 Task: Add Bulk Foods Milk Chocolate Butter Toffee Peanuts to the cart.
Action: Mouse moved to (25, 75)
Screenshot: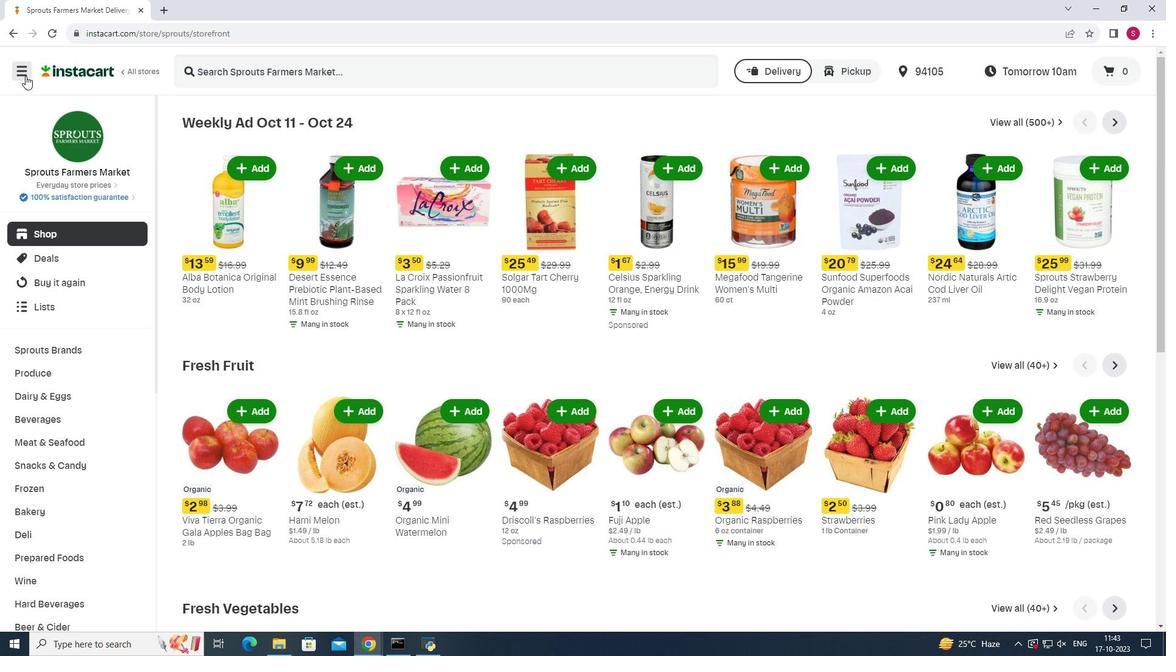 
Action: Mouse pressed left at (25, 75)
Screenshot: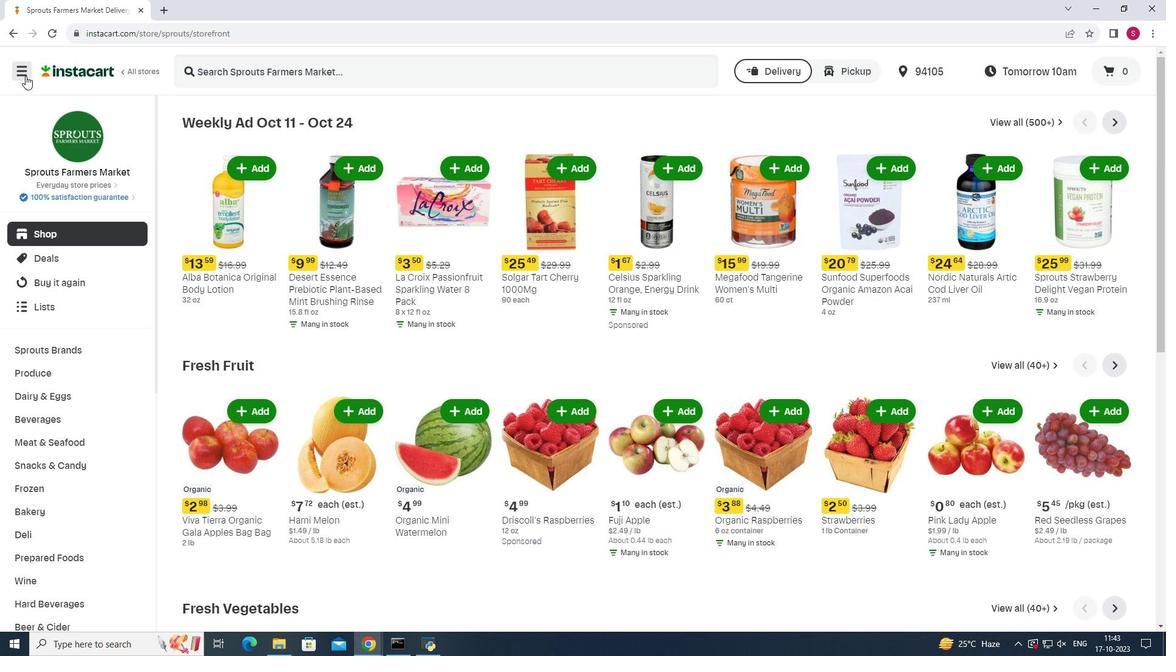 
Action: Mouse moved to (79, 323)
Screenshot: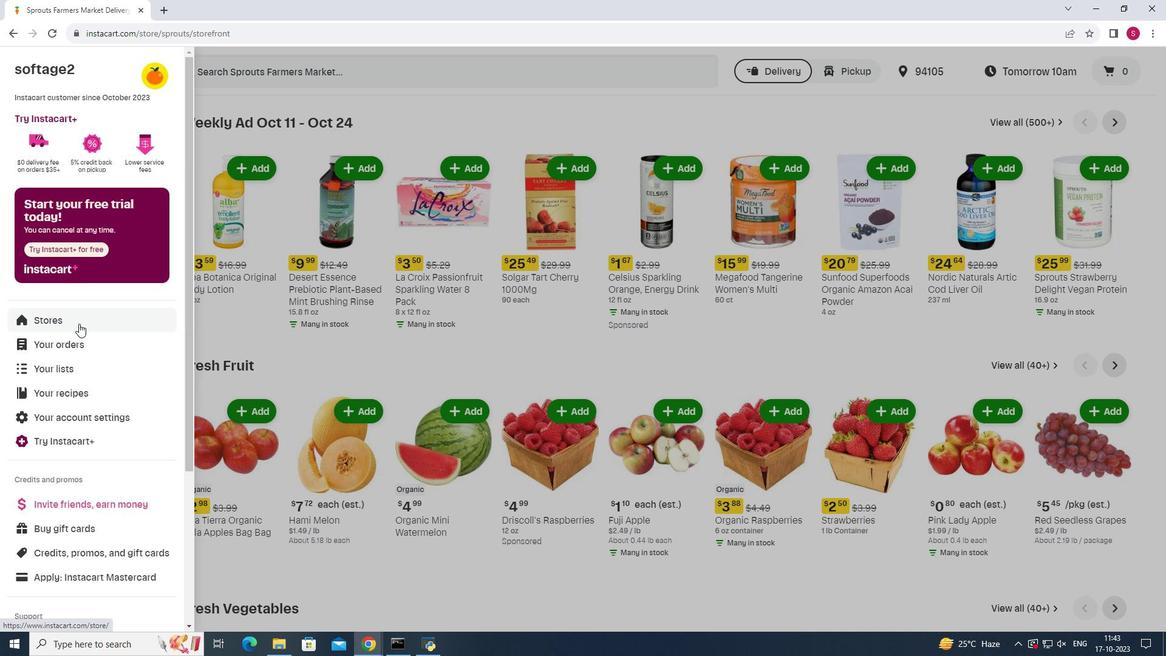 
Action: Mouse pressed left at (79, 323)
Screenshot: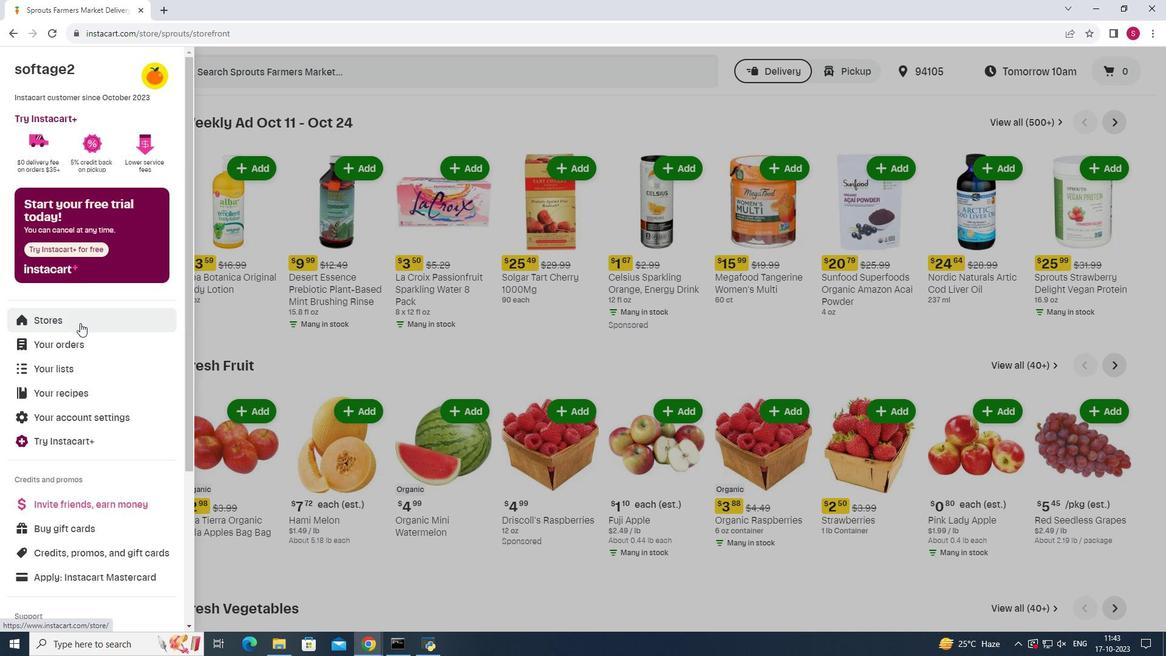 
Action: Mouse moved to (284, 113)
Screenshot: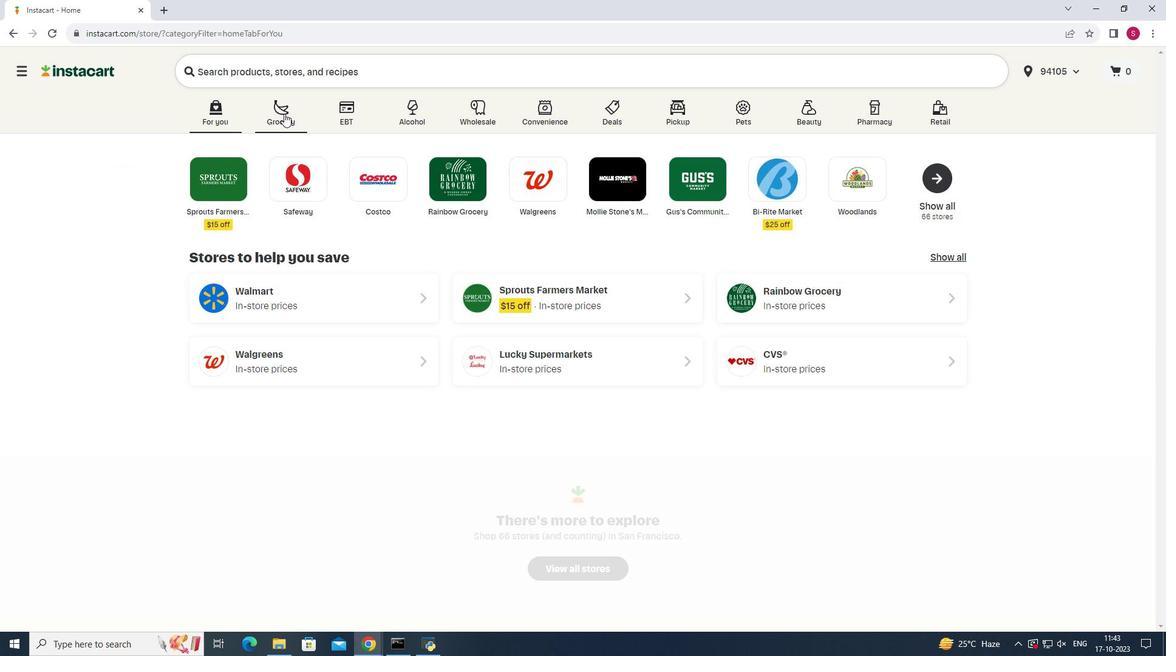 
Action: Mouse pressed left at (284, 113)
Screenshot: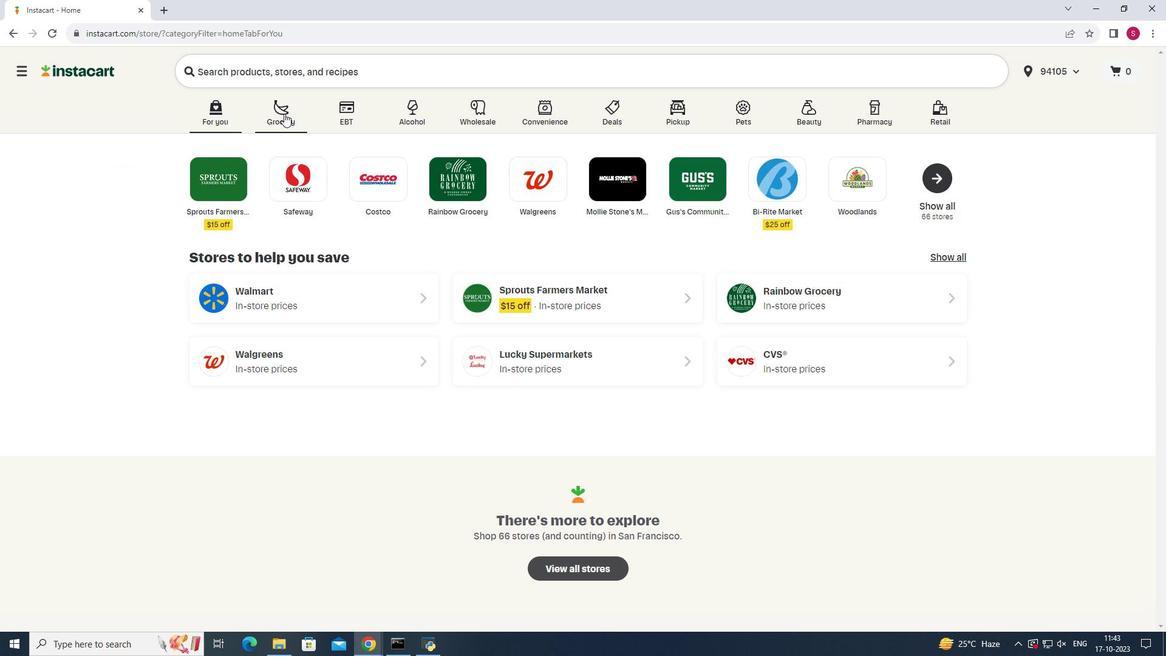 
Action: Mouse moved to (838, 163)
Screenshot: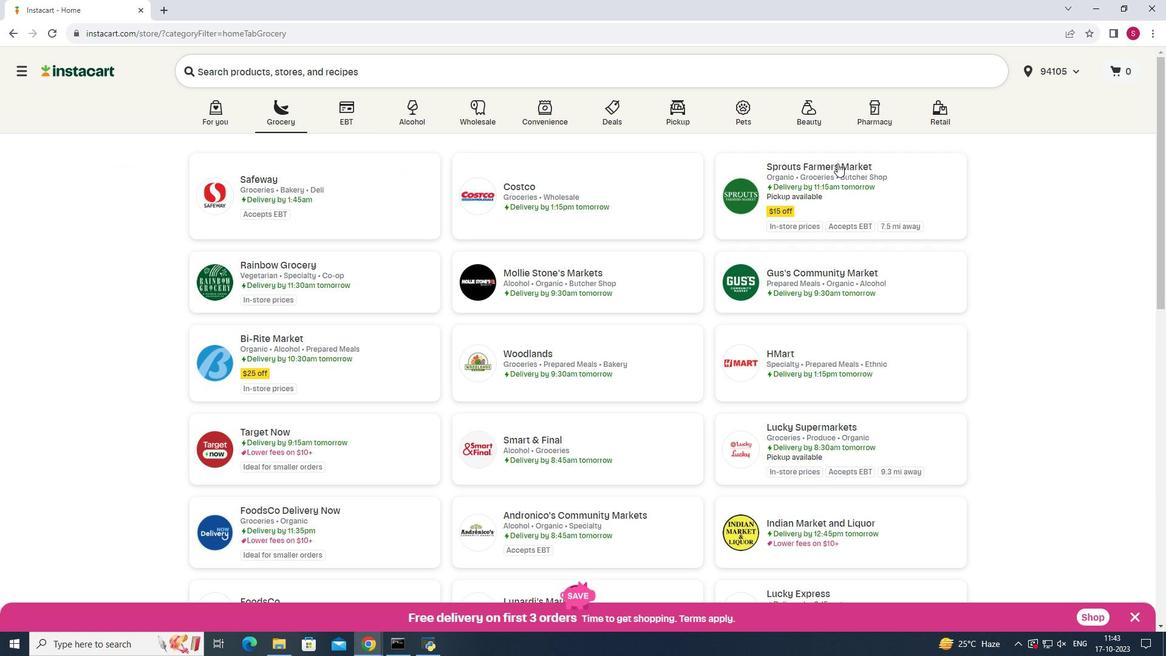 
Action: Mouse pressed left at (838, 163)
Screenshot: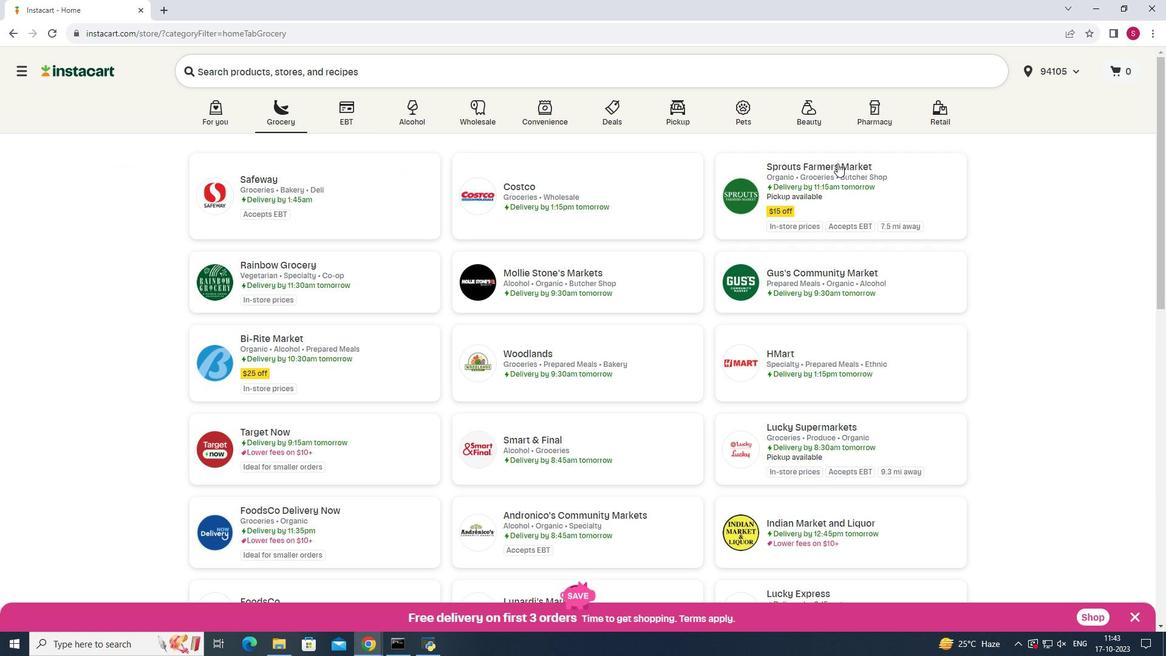 
Action: Mouse moved to (58, 466)
Screenshot: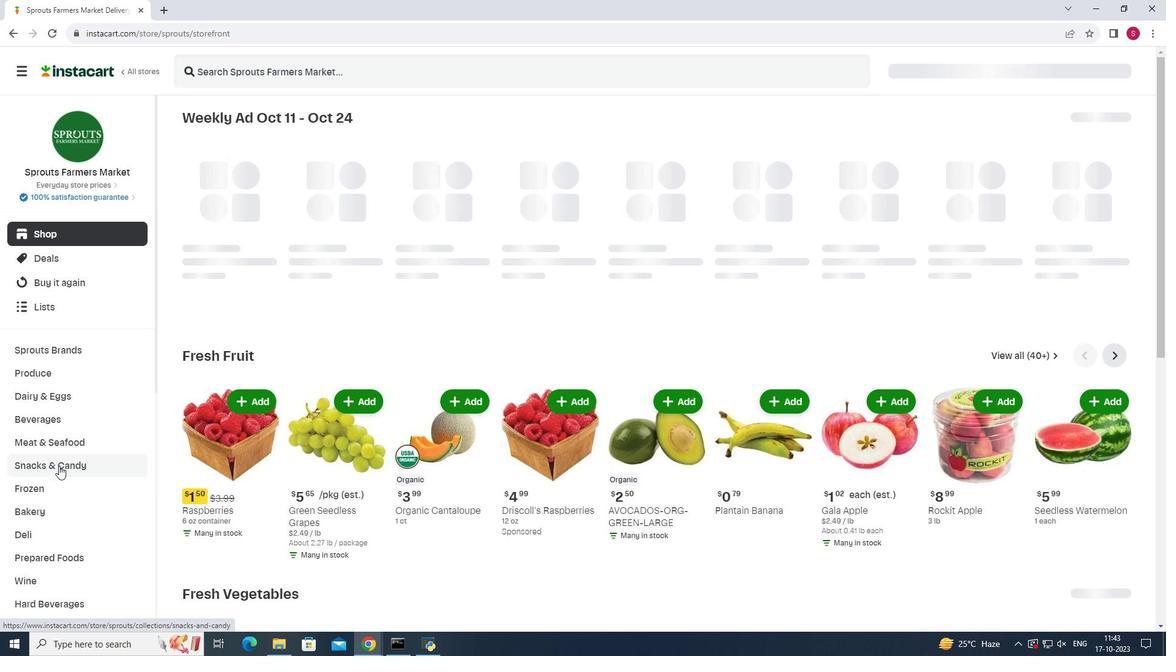 
Action: Mouse pressed left at (58, 466)
Screenshot: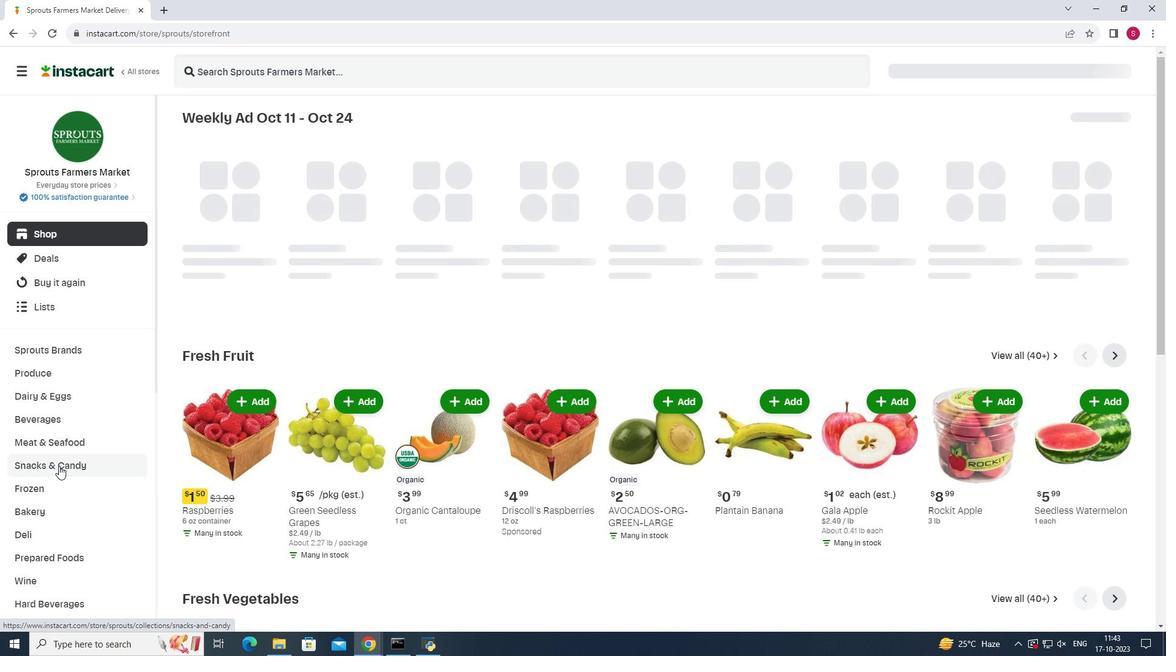
Action: Mouse moved to (352, 150)
Screenshot: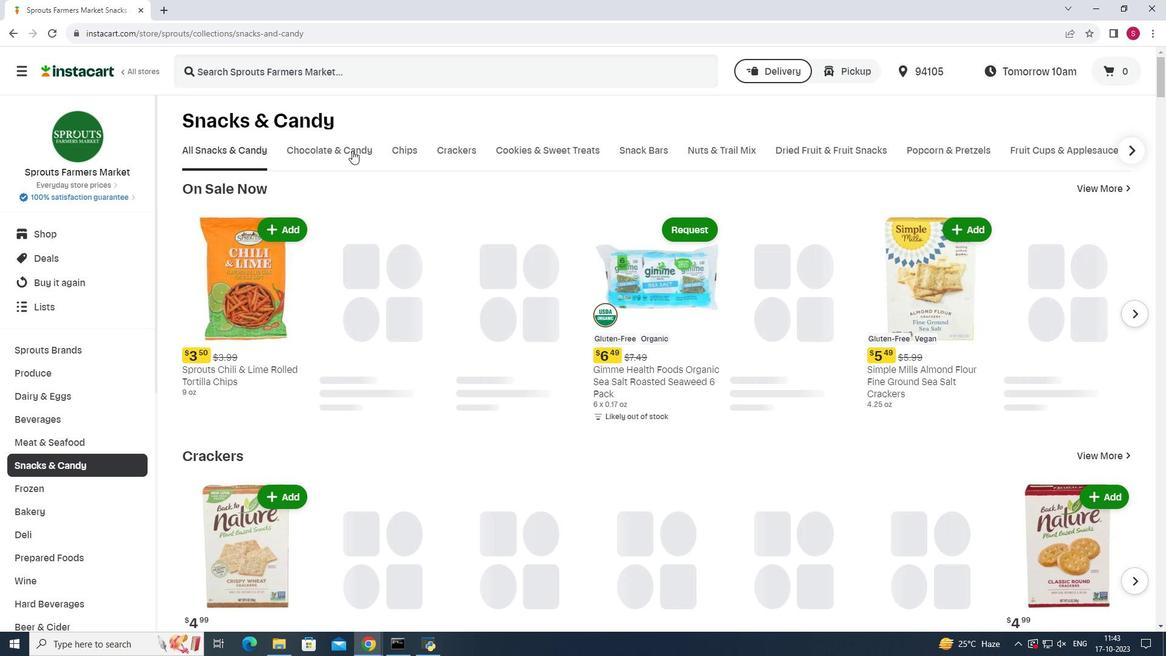 
Action: Mouse pressed left at (352, 150)
Screenshot: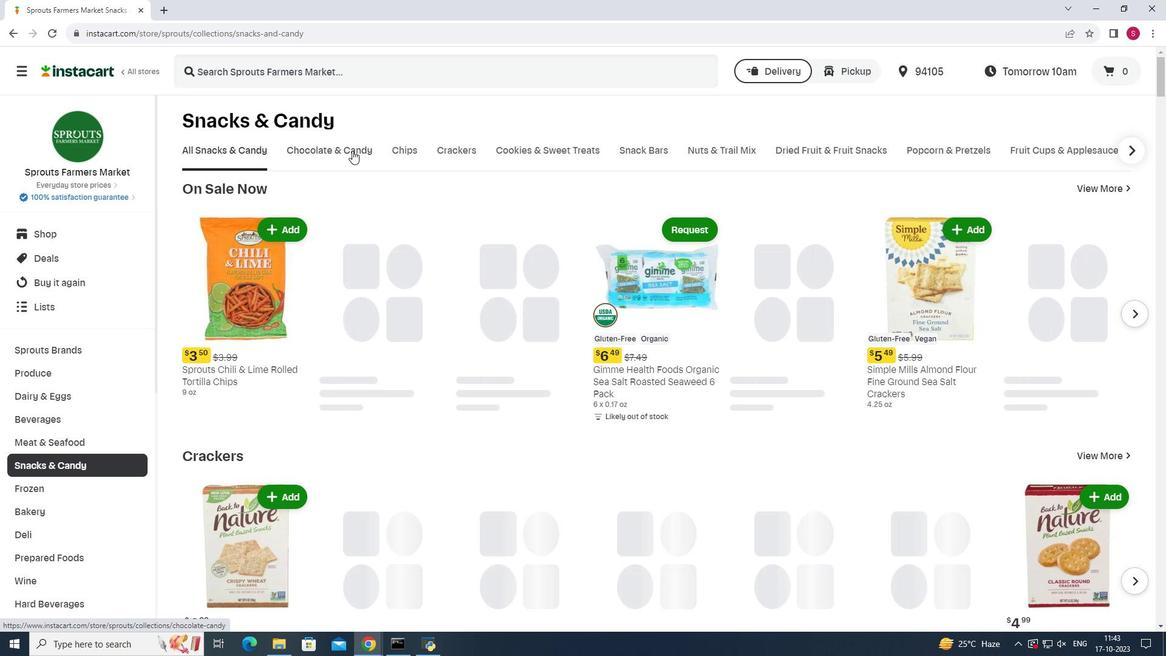 
Action: Mouse moved to (322, 201)
Screenshot: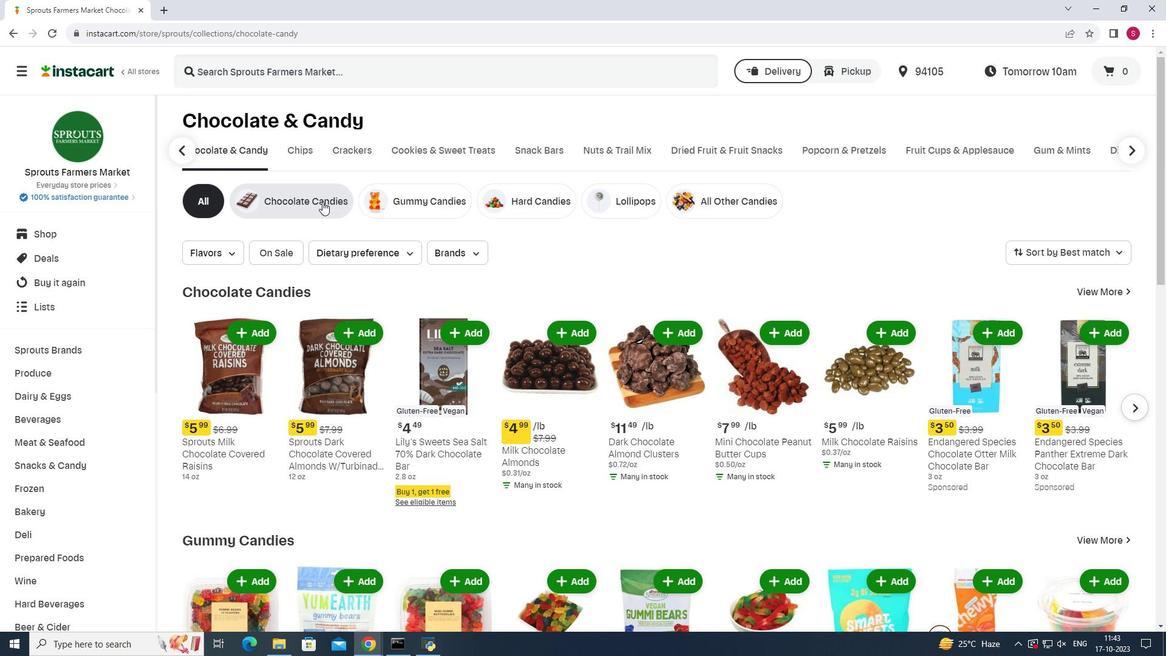 
Action: Mouse pressed left at (322, 201)
Screenshot: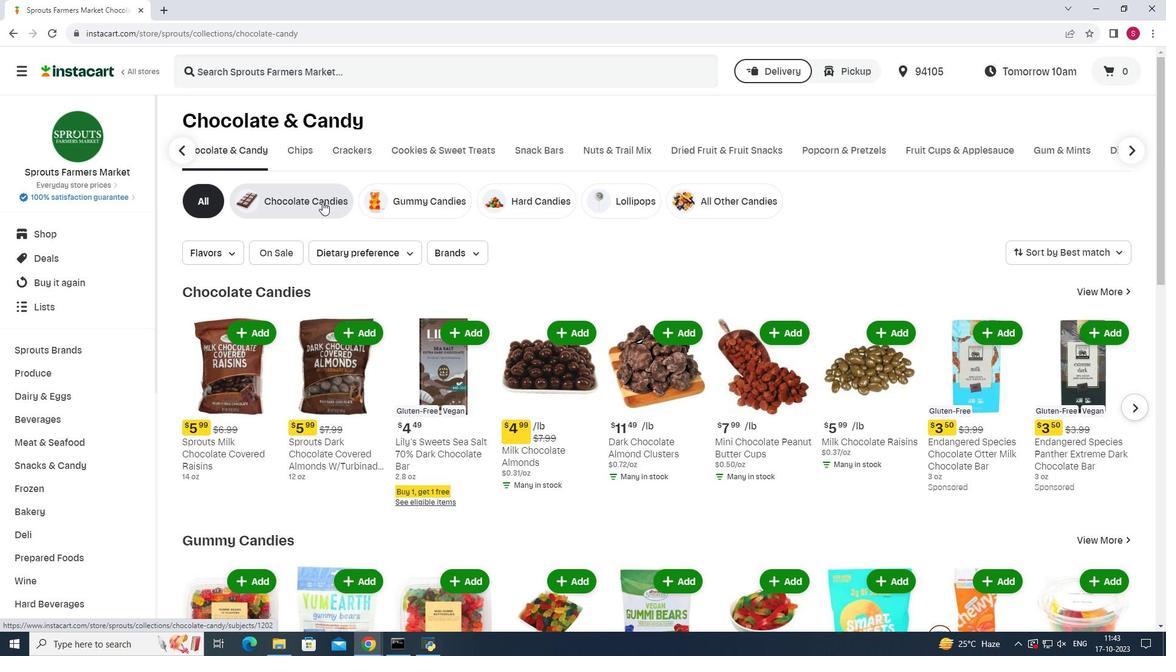 
Action: Mouse moved to (441, 65)
Screenshot: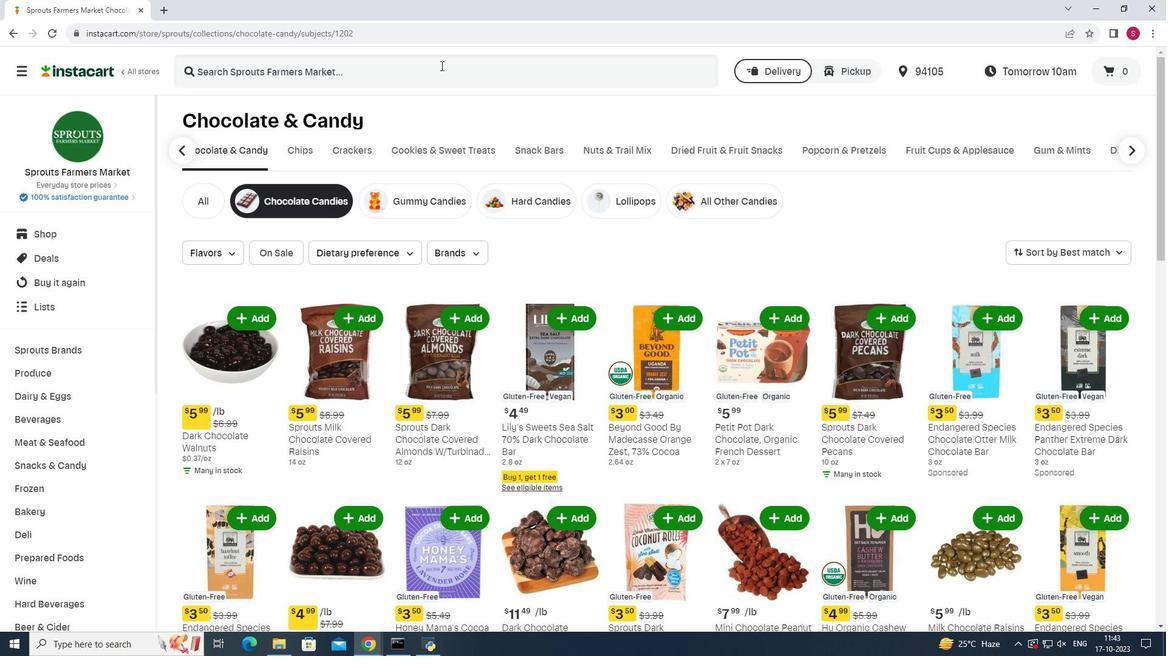 
Action: Mouse pressed left at (441, 65)
Screenshot: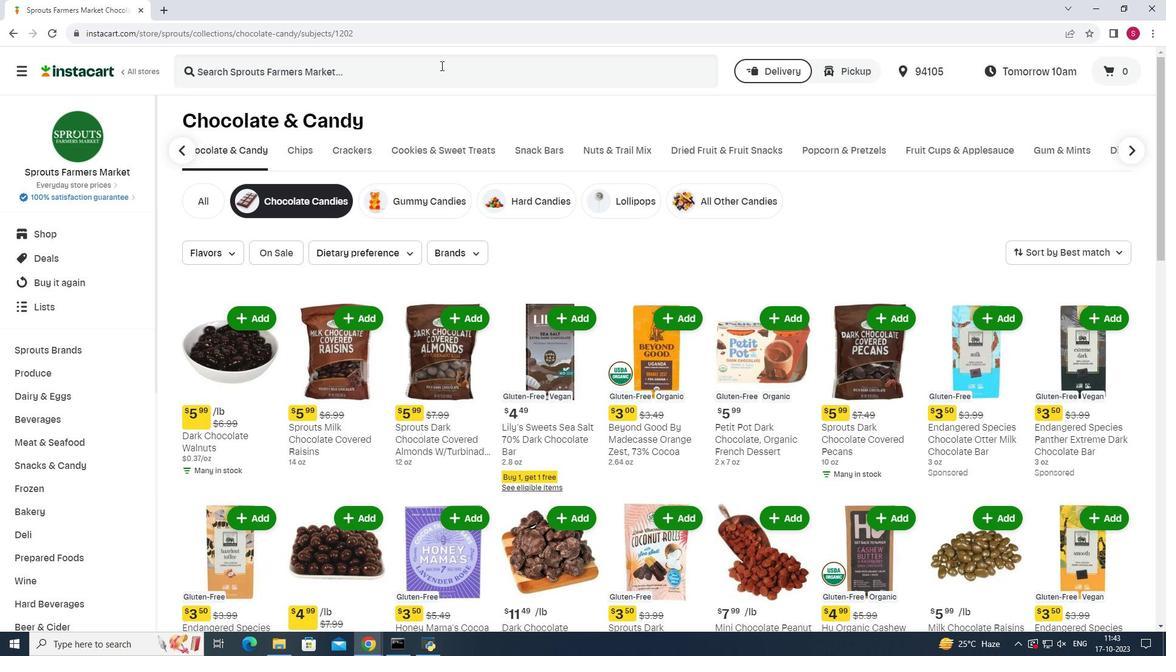 
Action: Key pressed <Key.shift>Bulk<Key.space><Key.shift>Foods<Key.space><Key.shift>Milk<Key.space><Key.shift>Chocolate<Key.space><Key.shift>butter<Key.space><Key.shift>Toffee<Key.space><Key.shift>Peanuts<Key.enter>
Screenshot: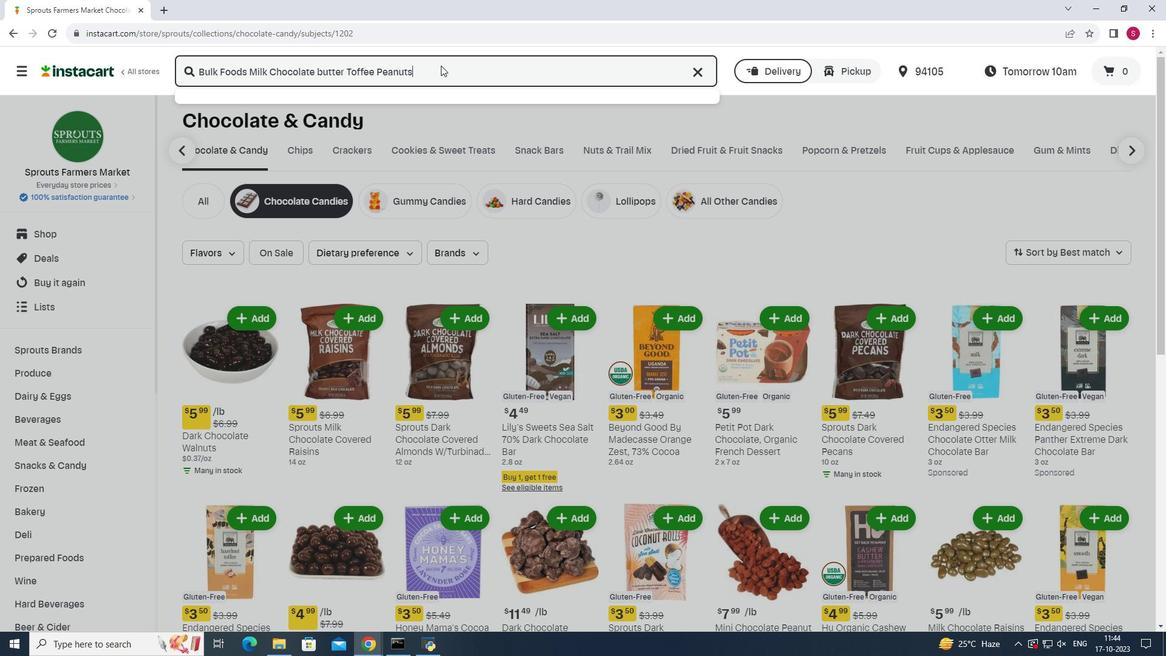 
Action: Mouse moved to (335, 170)
Screenshot: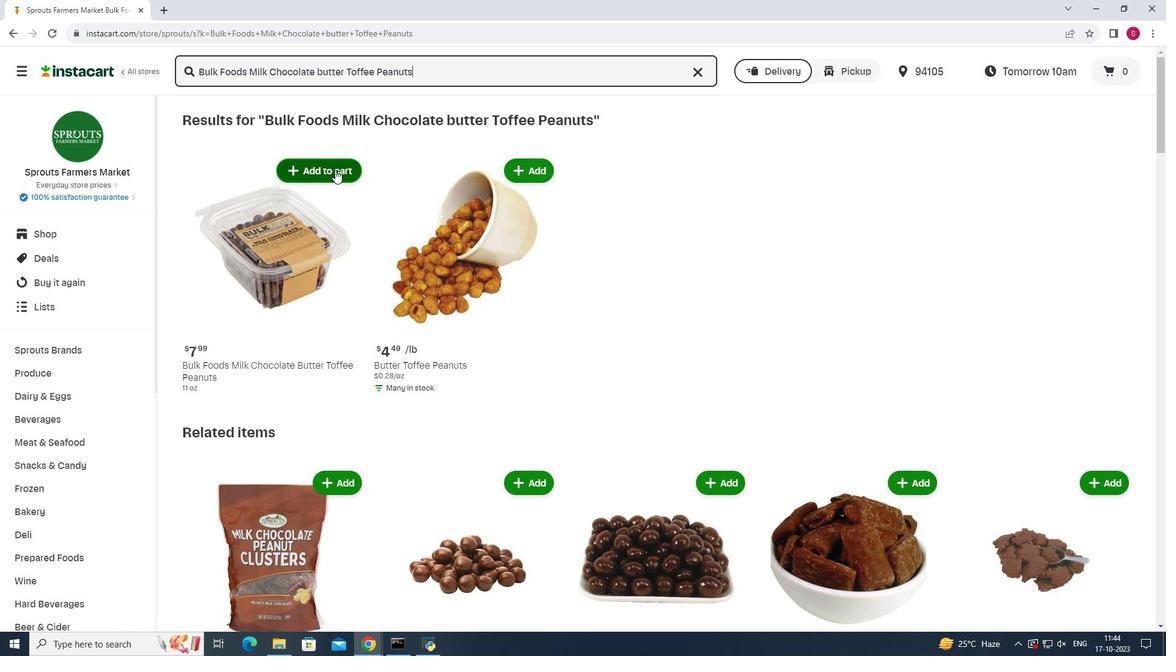 
Action: Mouse pressed left at (335, 170)
Screenshot: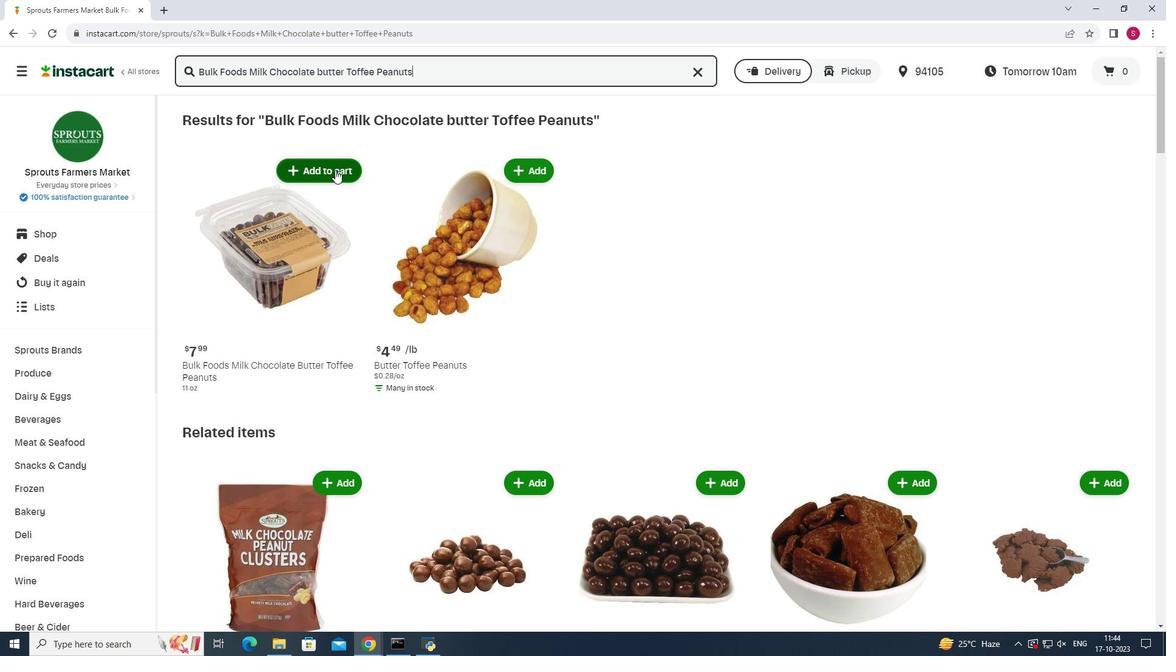 
Action: Mouse moved to (751, 218)
Screenshot: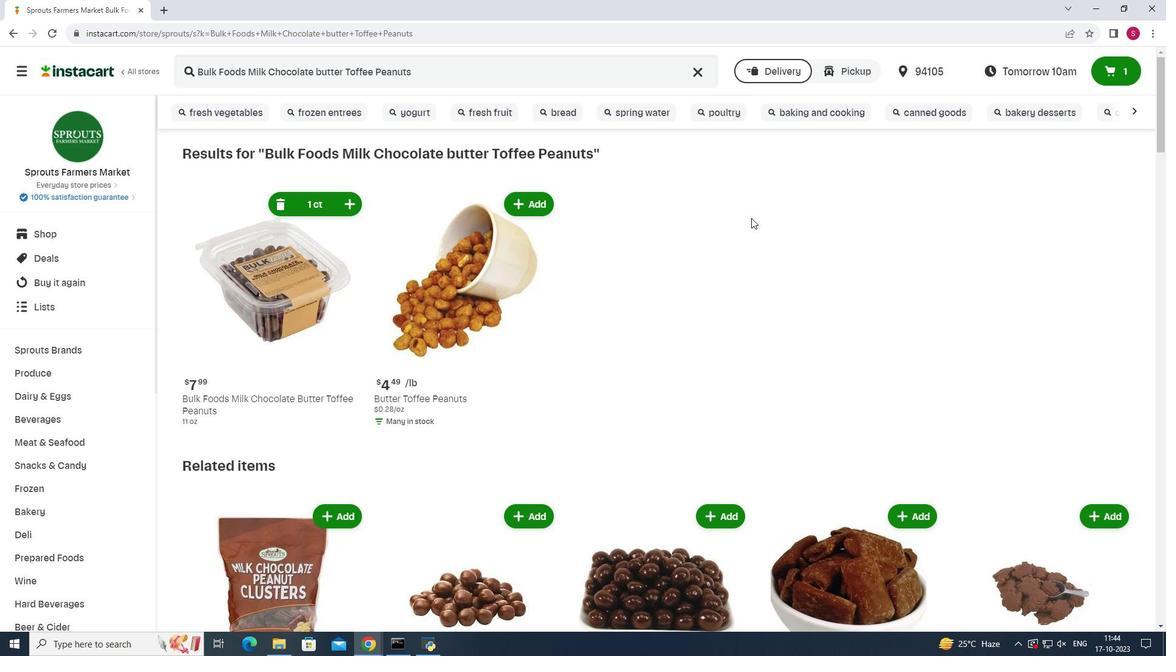 
